 Task: In the  document customer.epub Insert the command  'Editing'Email the file to   'softage.9@softage.net', with message attached Attention Needed: Please prioritize going through the email I've sent. and file type: Open Document
Action: Mouse moved to (223, 388)
Screenshot: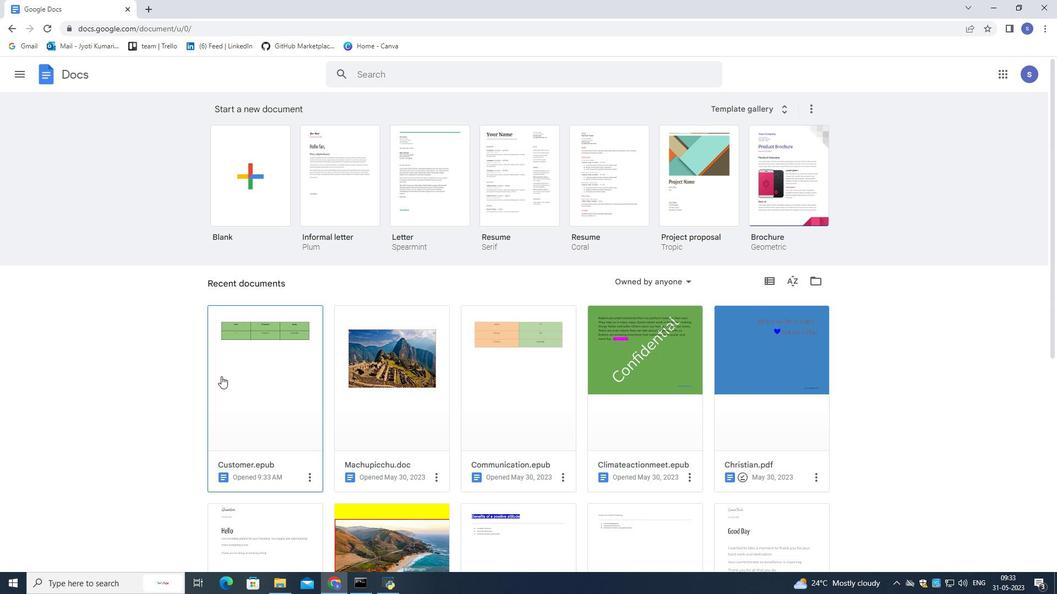
Action: Mouse pressed left at (223, 388)
Screenshot: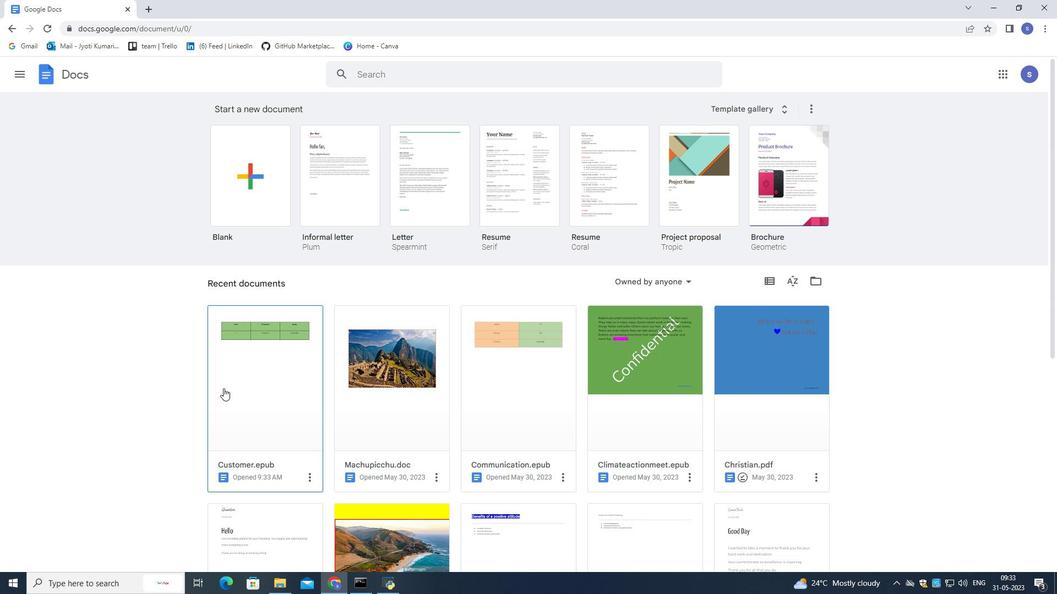 
Action: Mouse moved to (44, 83)
Screenshot: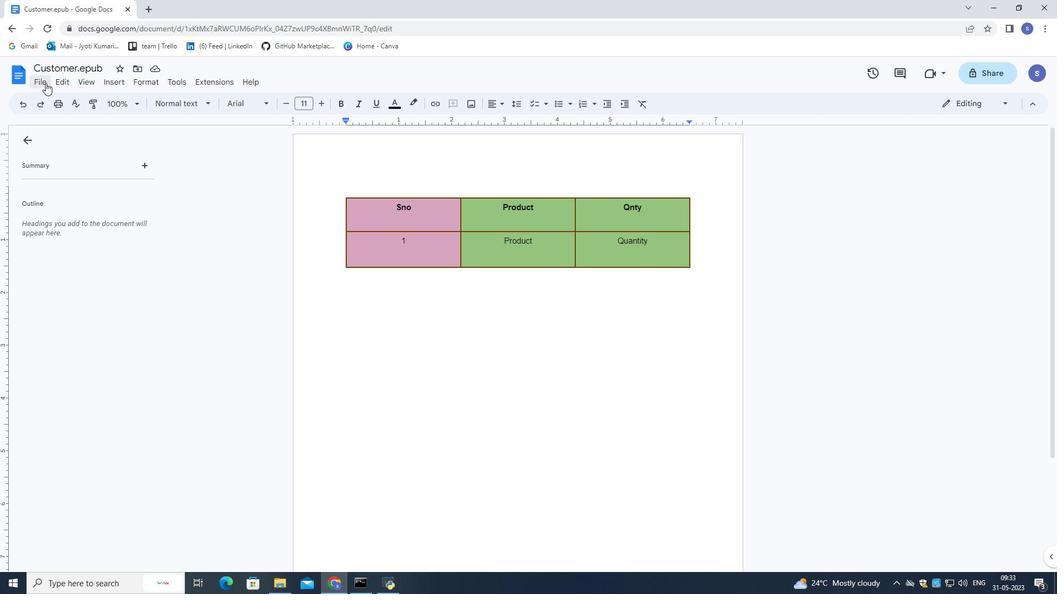 
Action: Mouse pressed left at (44, 83)
Screenshot: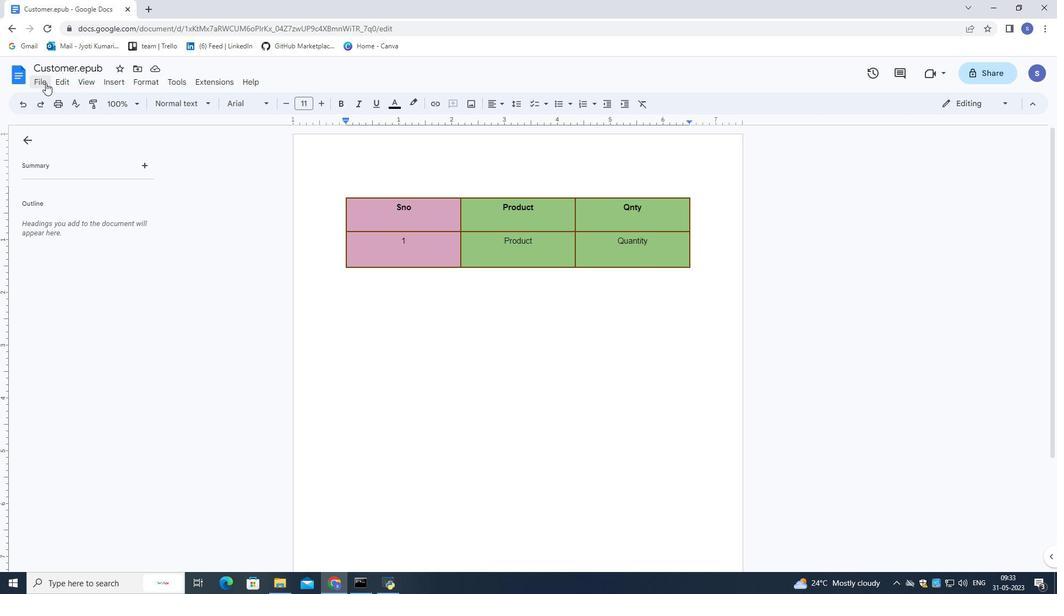 
Action: Mouse moved to (254, 183)
Screenshot: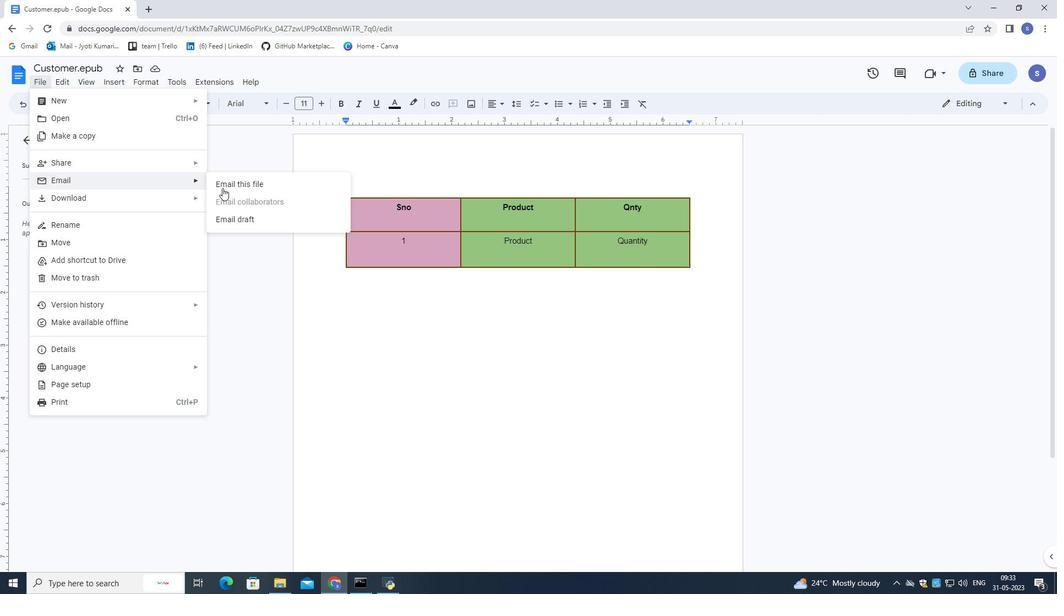 
Action: Mouse pressed left at (254, 183)
Screenshot: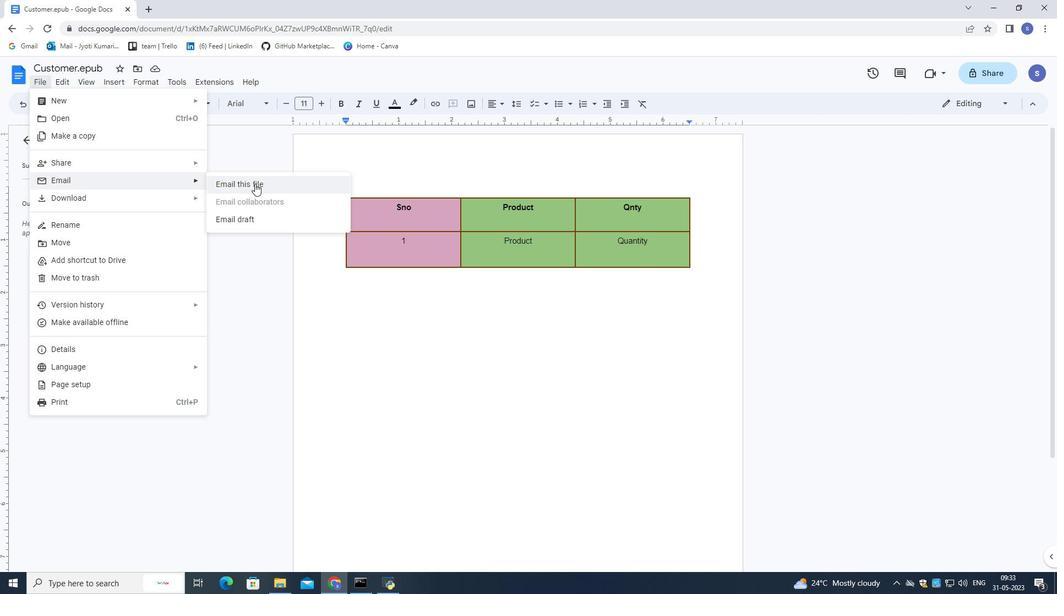 
Action: Mouse moved to (450, 253)
Screenshot: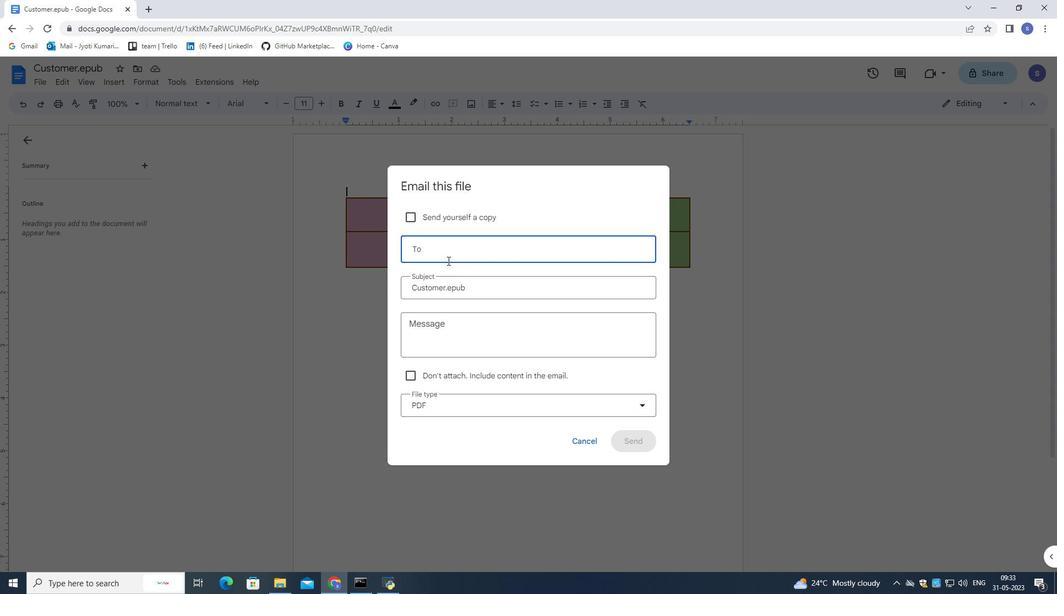 
Action: Mouse pressed left at (450, 253)
Screenshot: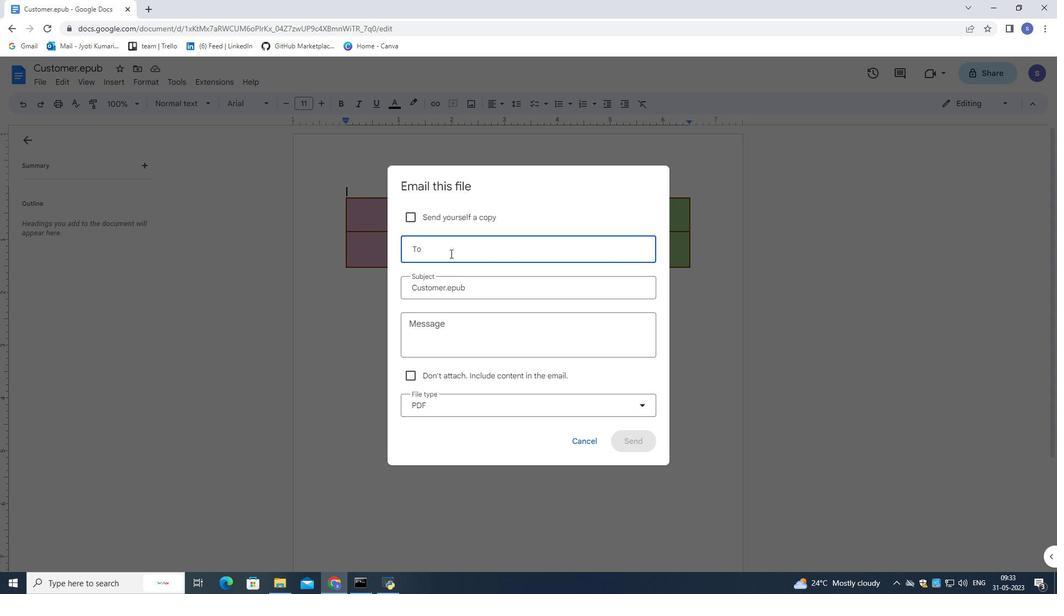 
Action: Key pressed softage.9<Key.shift>@softage.net
Screenshot: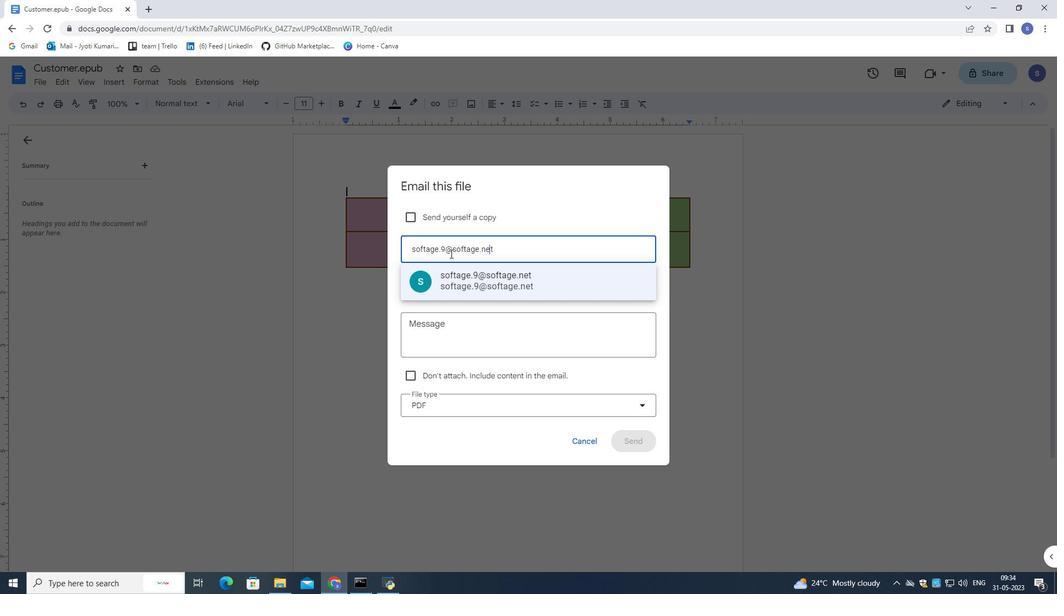 
Action: Mouse moved to (500, 278)
Screenshot: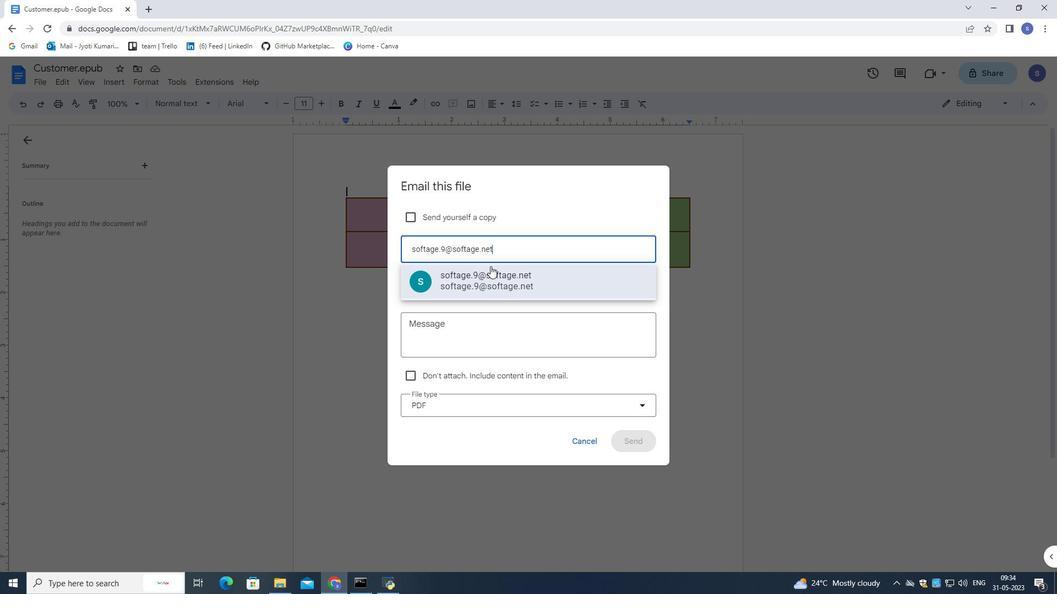 
Action: Mouse pressed left at (500, 278)
Screenshot: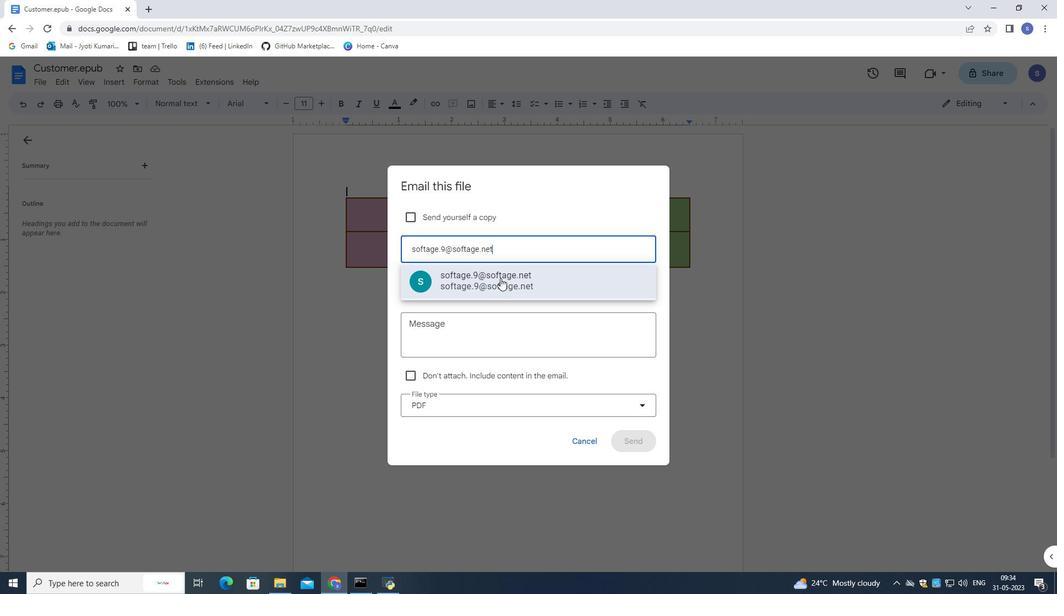 
Action: Mouse moved to (554, 330)
Screenshot: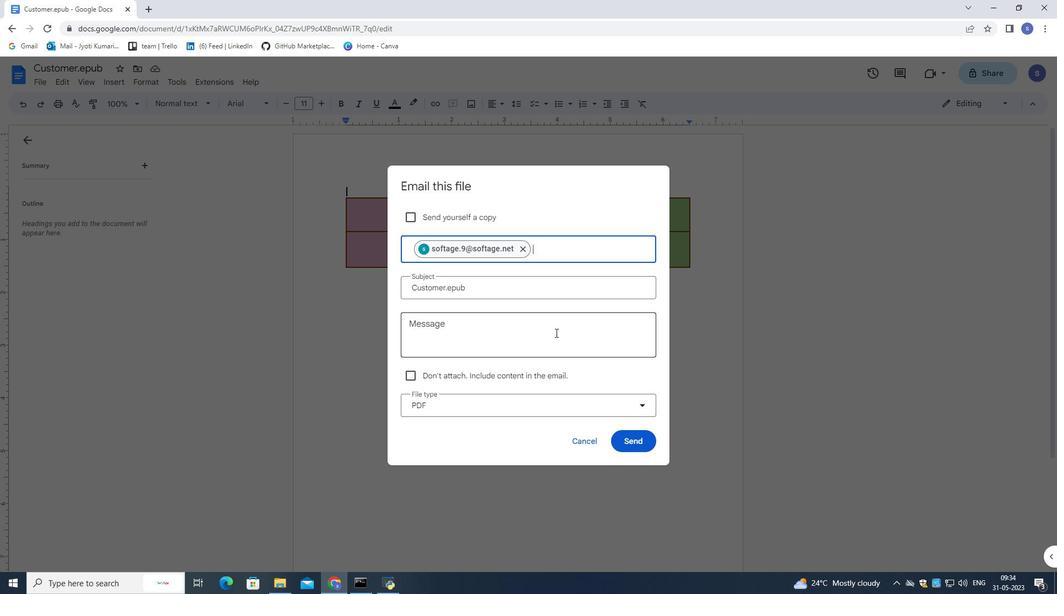 
Action: Mouse pressed left at (554, 330)
Screenshot: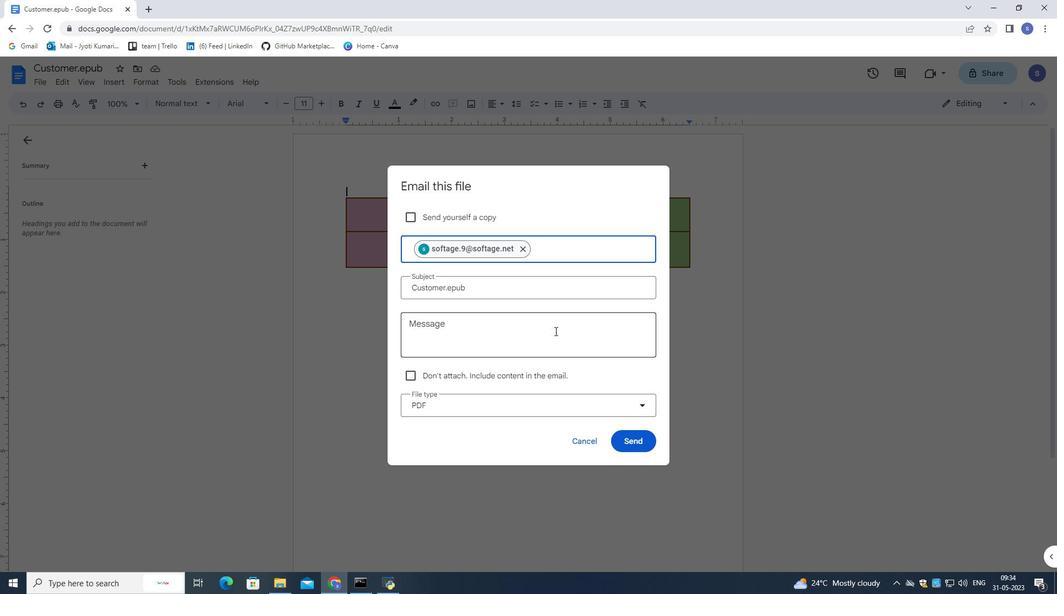
Action: Mouse moved to (554, 330)
Screenshot: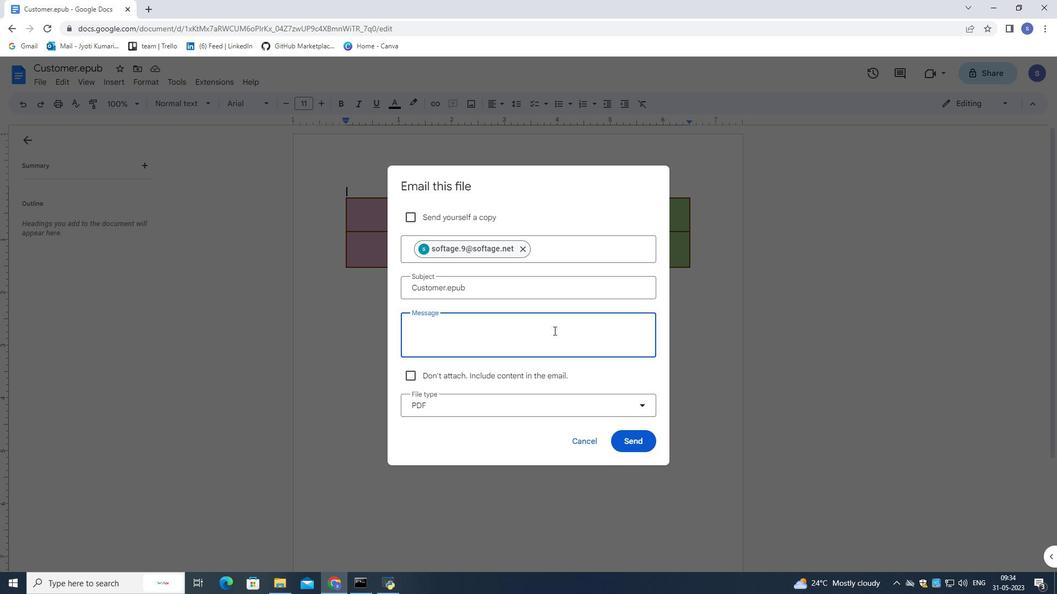 
Action: Key pressed <Key.shift><Key.shift><Key.shift><Key.shift><Key.shift><Key.shift>Attention<Key.space><Key.shift>Needed<Key.space><Key.shift_r>:<Key.space><Key.shift>Please<Key.space>priortize<Key.space>going<Key.space>through<Key.space>the<Key.space>email<Key.space>i<Key.space>have<Key.space>sent.
Screenshot: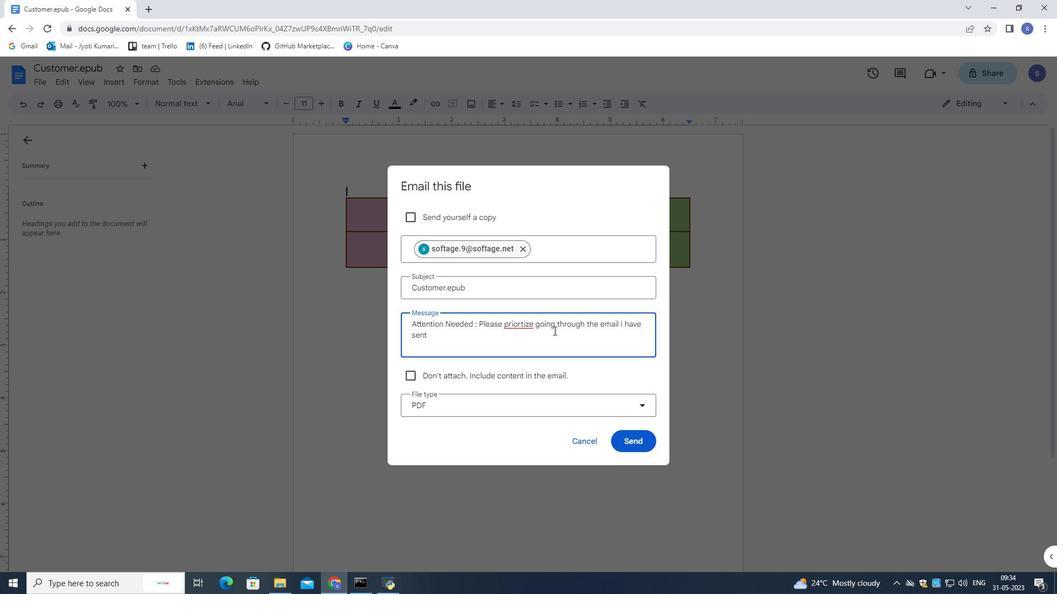 
Action: Mouse moved to (516, 322)
Screenshot: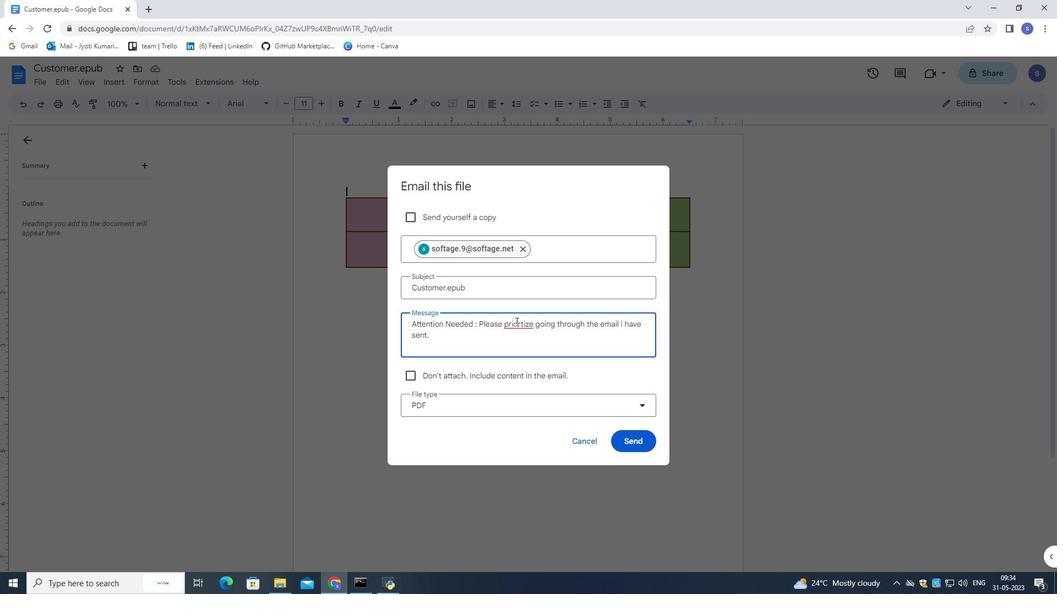 
Action: Mouse pressed left at (516, 322)
Screenshot: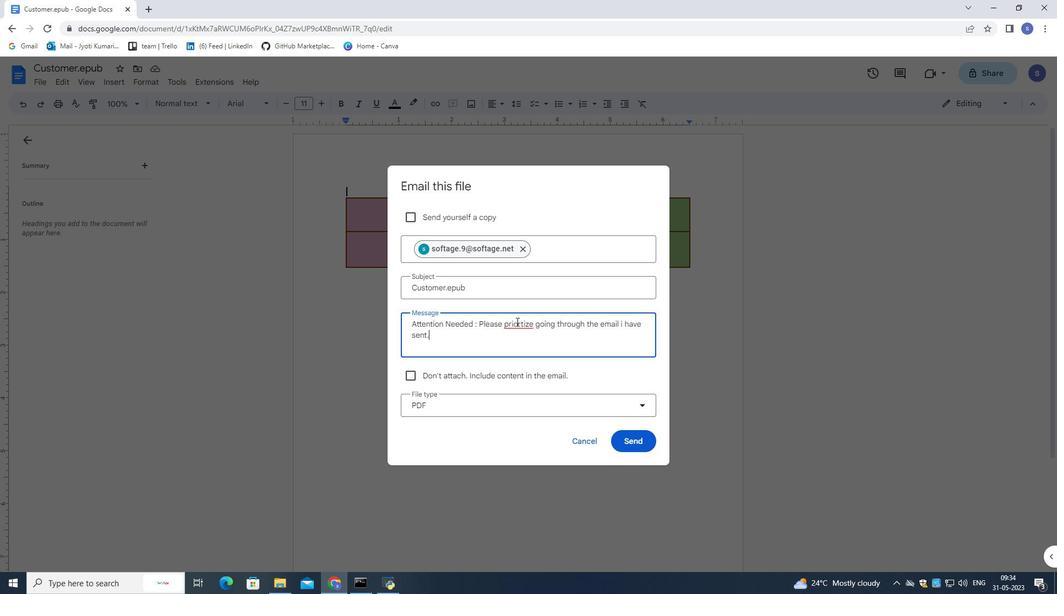 
Action: Mouse moved to (532, 324)
Screenshot: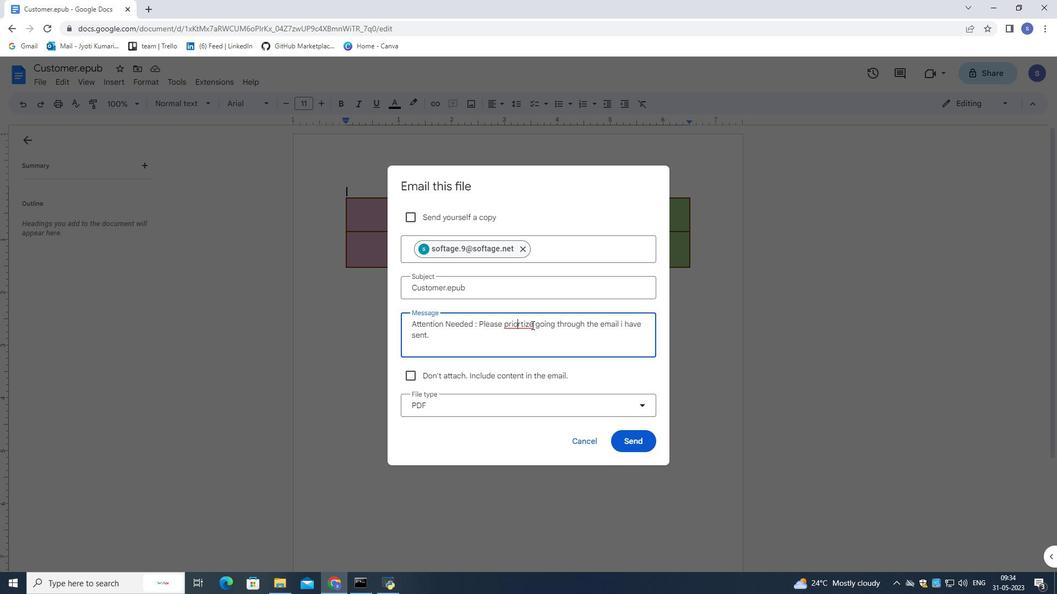 
Action: Mouse pressed left at (532, 324)
Screenshot: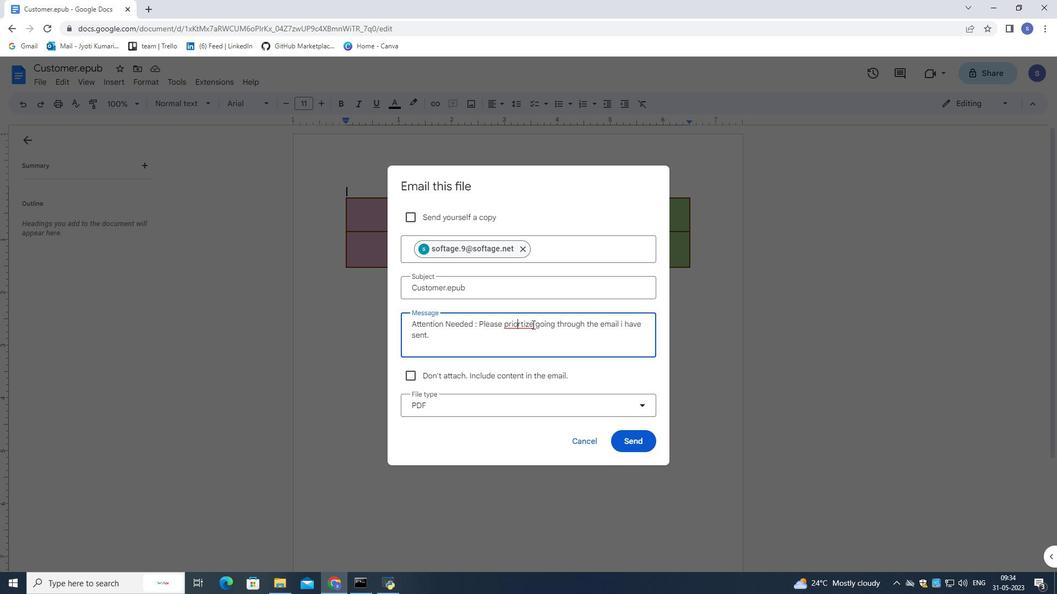 
Action: Mouse moved to (527, 359)
Screenshot: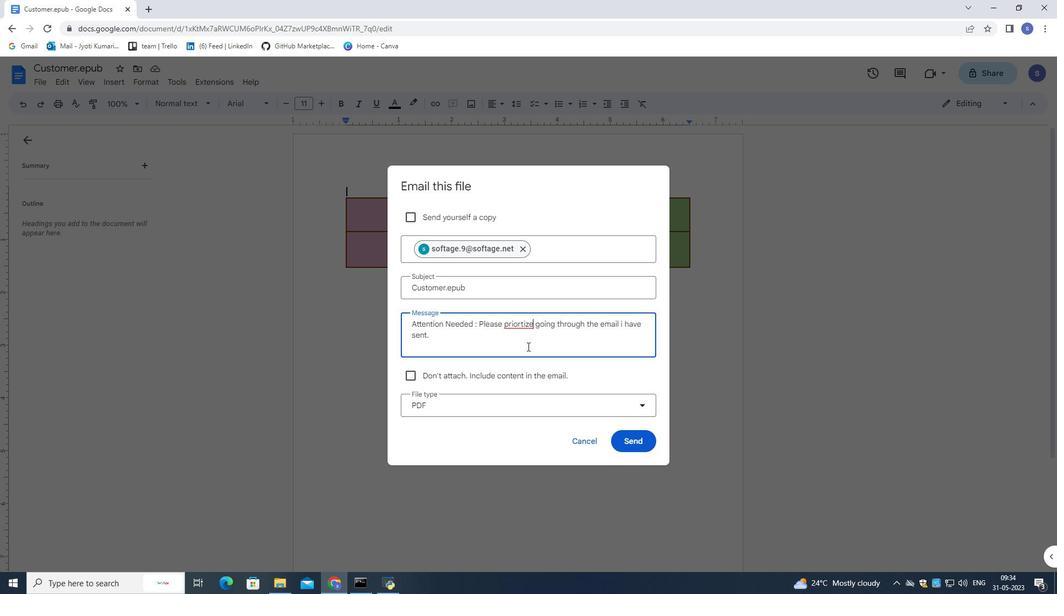 
Action: Key pressed <Key.backspace><Key.backspace><Key.backspace>
Screenshot: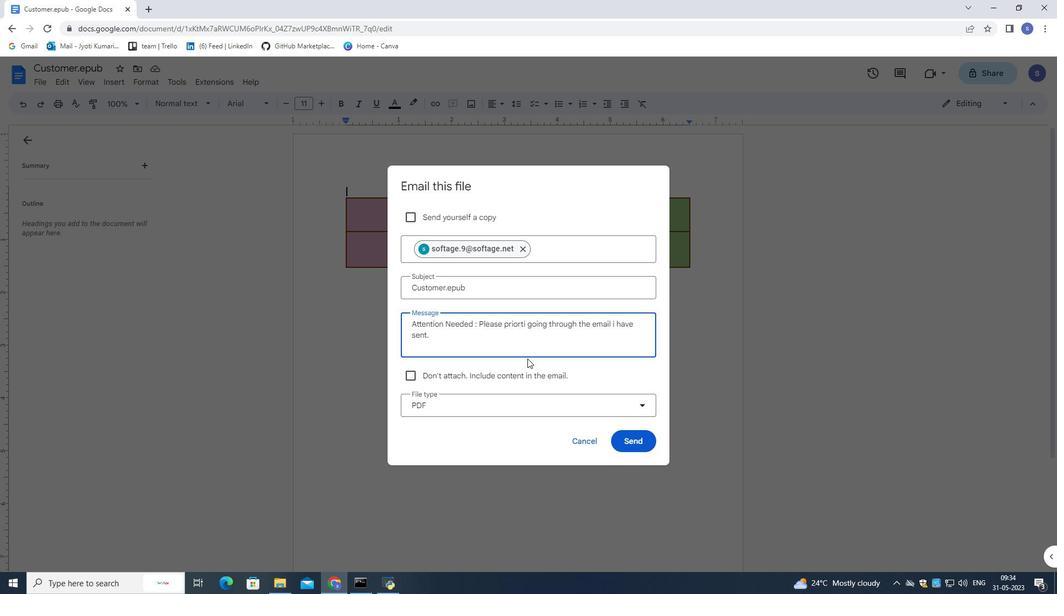 
Action: Mouse moved to (527, 373)
Screenshot: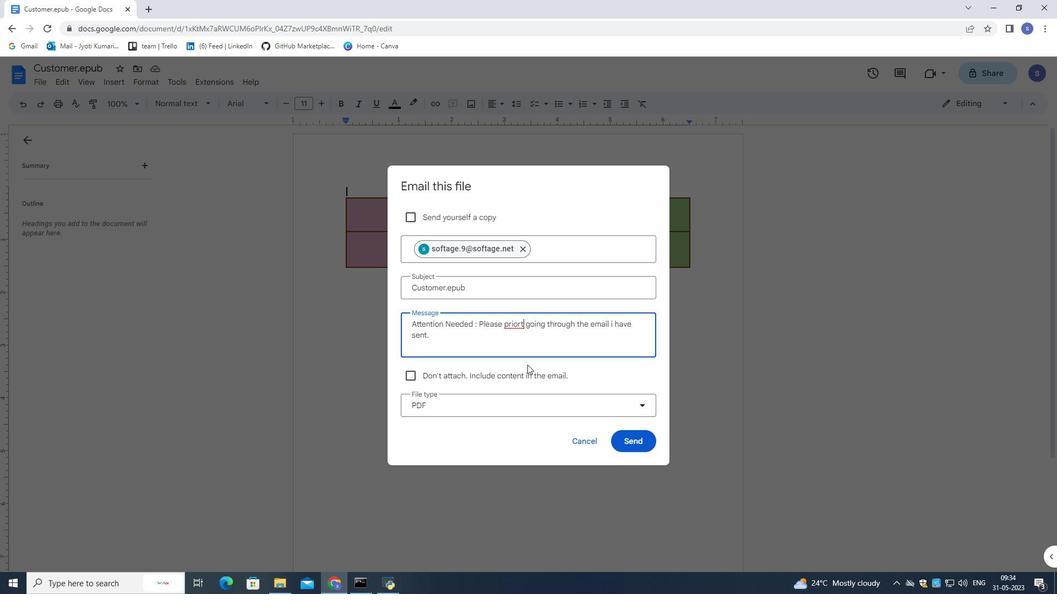 
Action: Key pressed <Key.backspace>itize
Screenshot: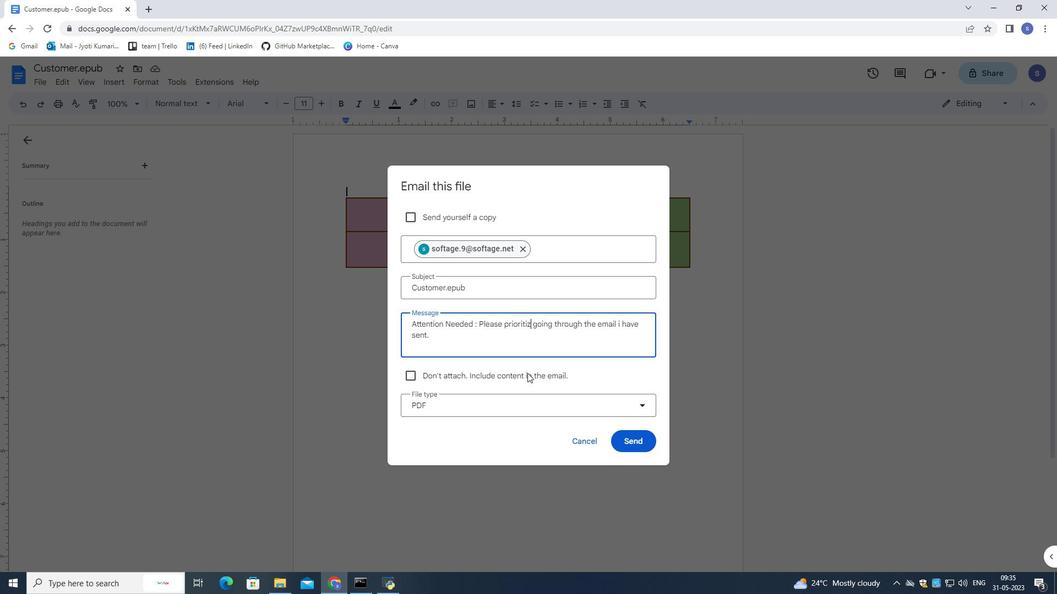 
Action: Mouse moved to (565, 413)
Screenshot: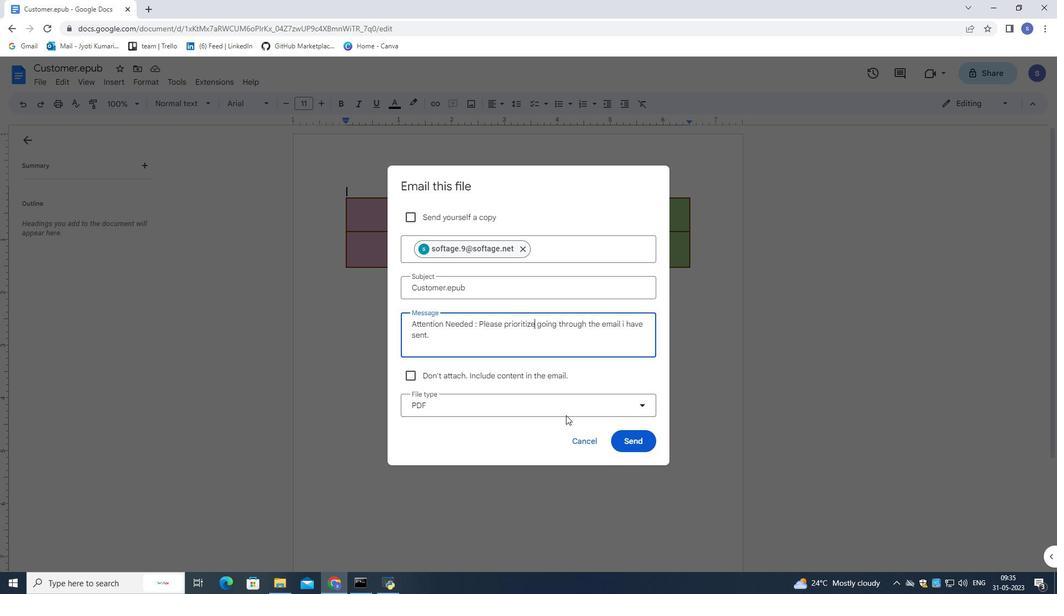 
Action: Mouse pressed left at (565, 413)
Screenshot: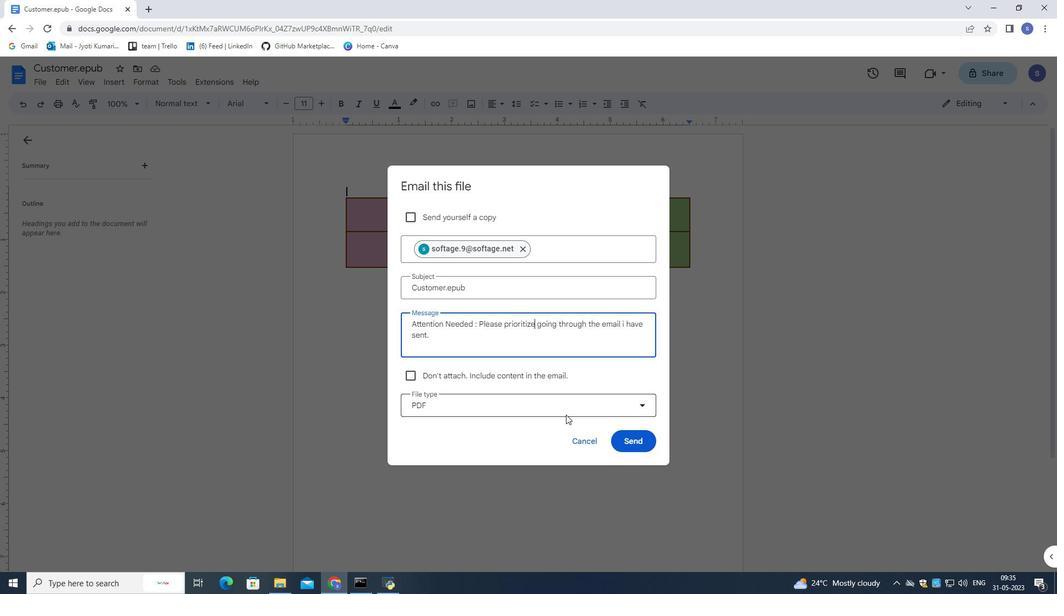 
Action: Mouse moved to (561, 459)
Screenshot: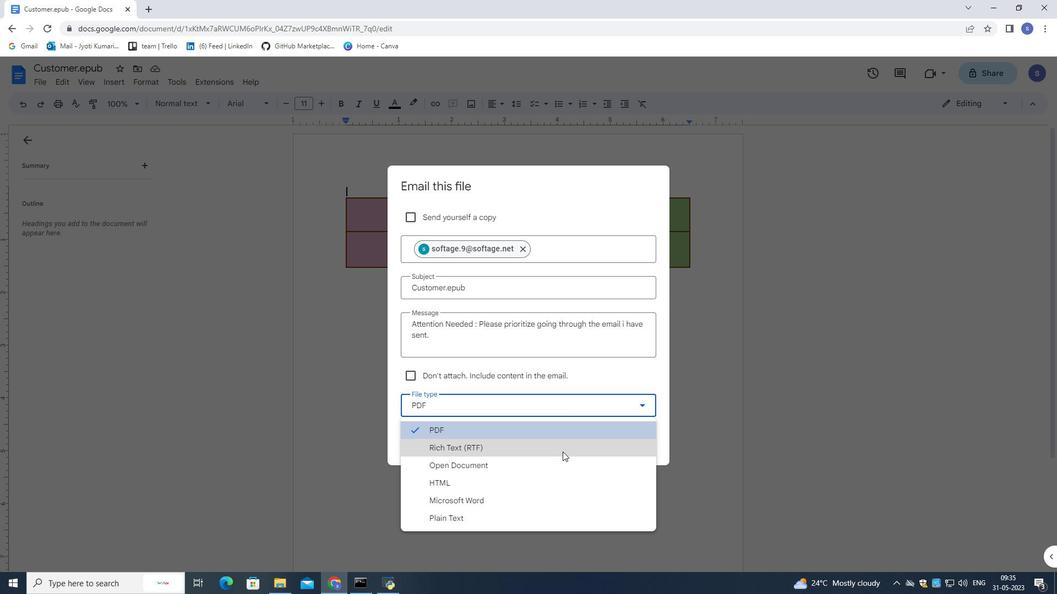 
Action: Mouse pressed left at (561, 459)
Screenshot: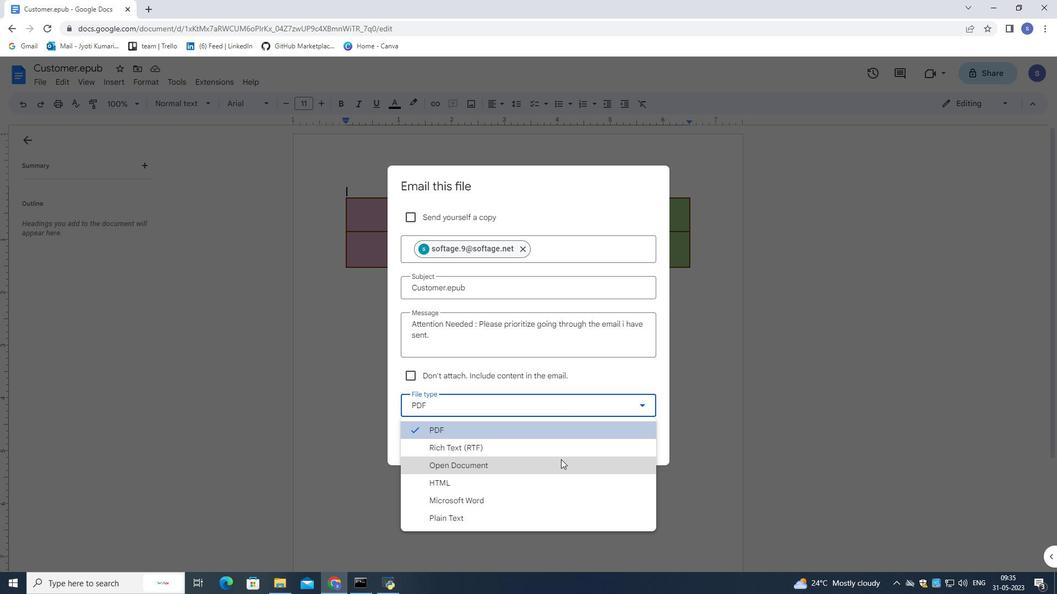 
Action: Mouse moved to (620, 443)
Screenshot: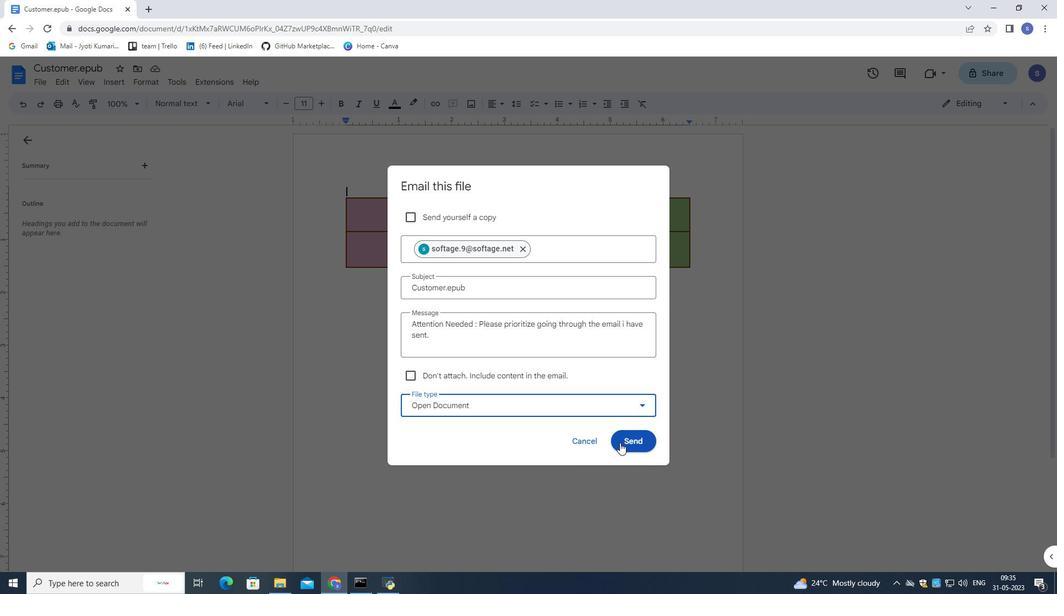 
Action: Mouse pressed left at (620, 443)
Screenshot: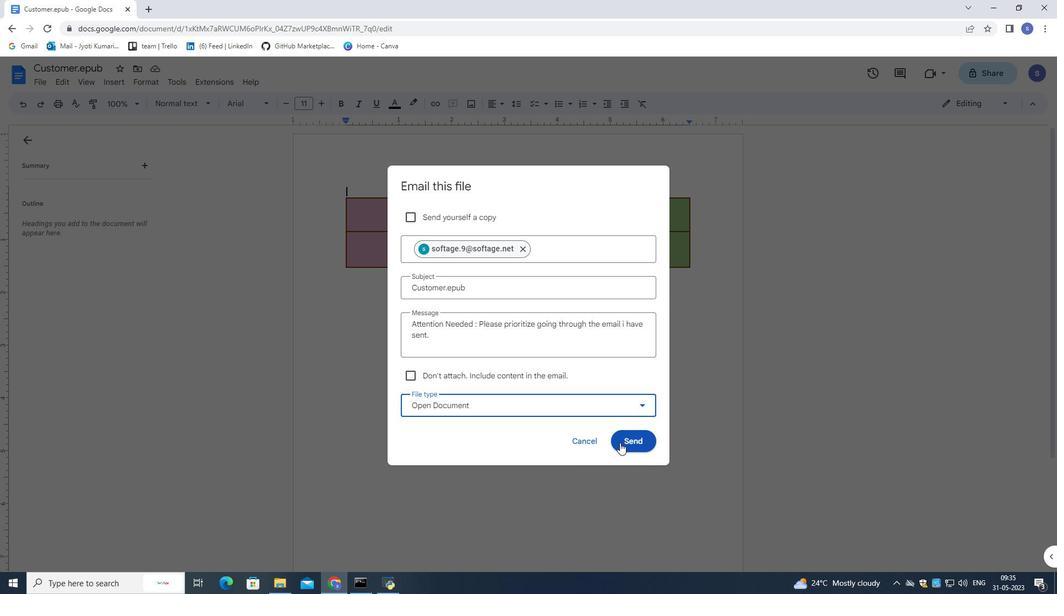
Action: Mouse moved to (514, 378)
Screenshot: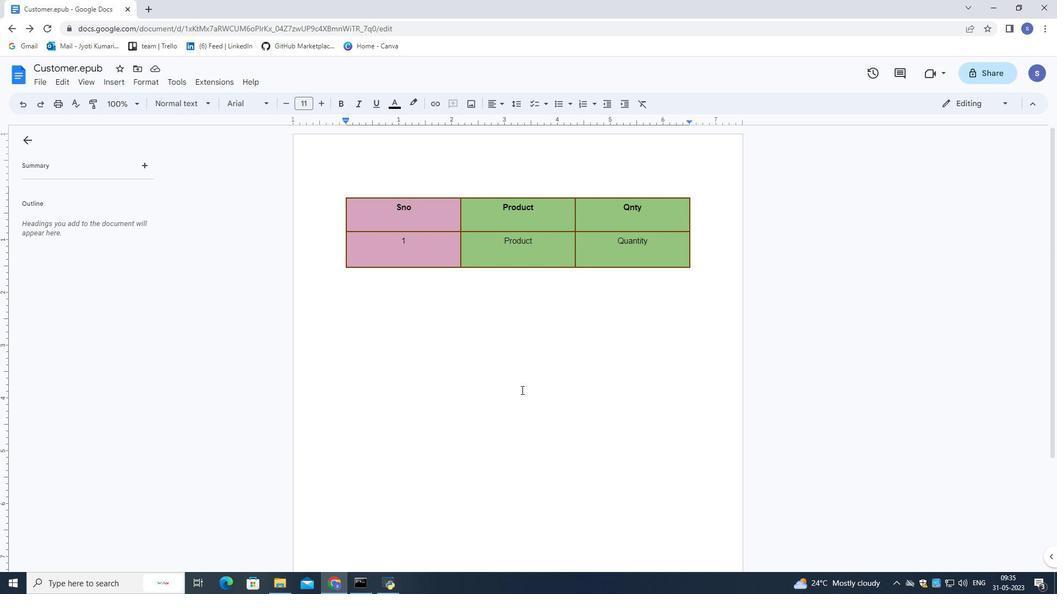 
